 Task: Add Everyone Ruby Grapefruit Hand Sanitizer Spray to the cart.
Action: Mouse moved to (829, 297)
Screenshot: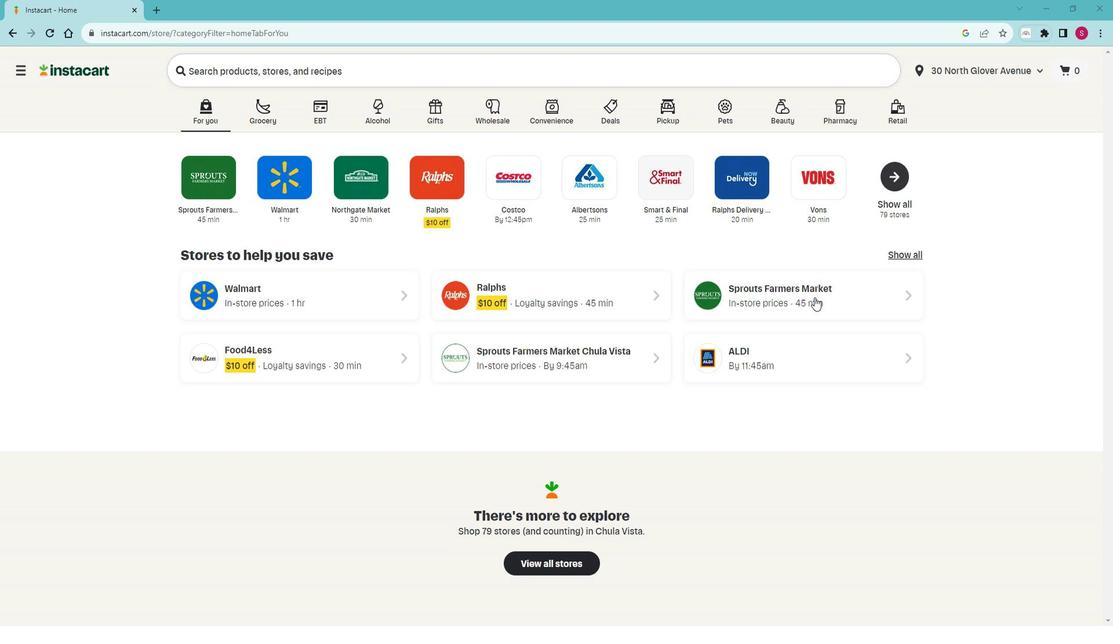
Action: Mouse pressed left at (829, 297)
Screenshot: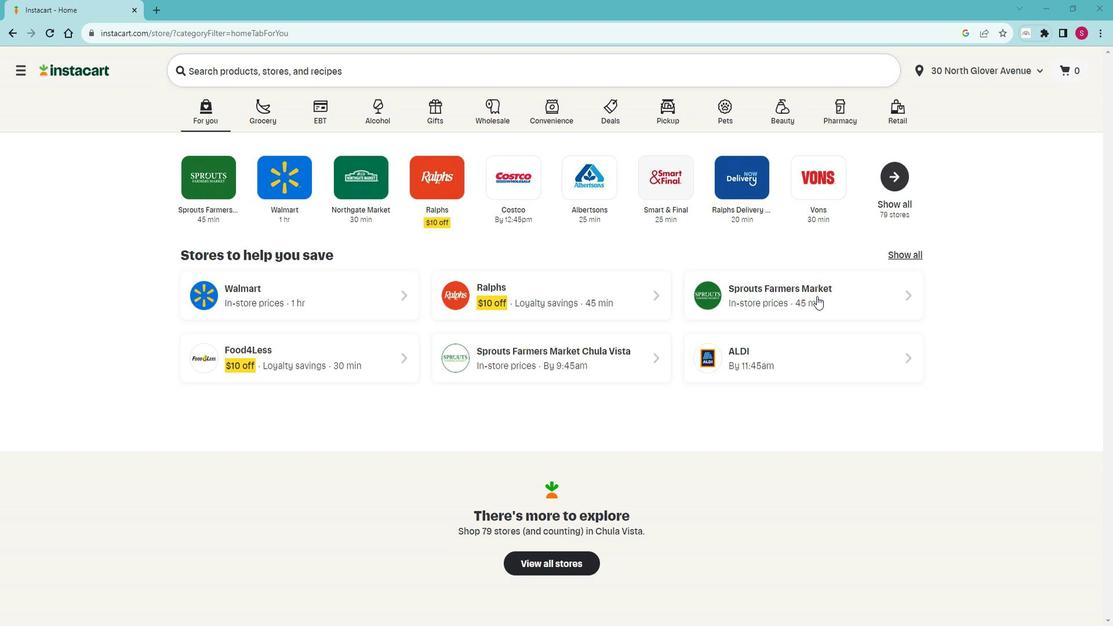 
Action: Mouse moved to (90, 411)
Screenshot: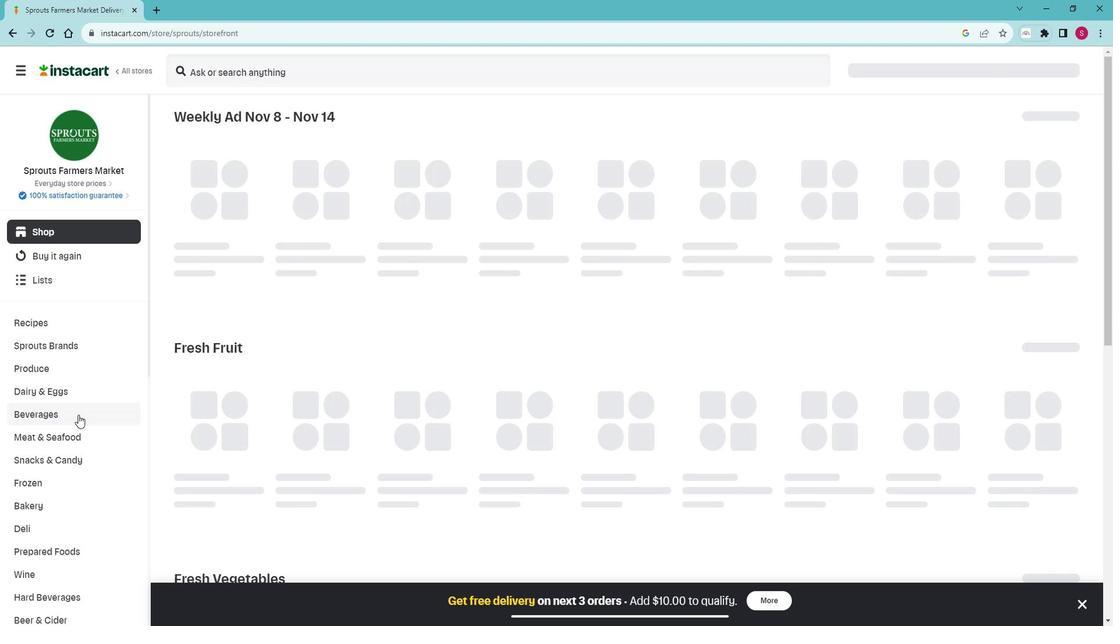 
Action: Mouse scrolled (90, 411) with delta (0, 0)
Screenshot: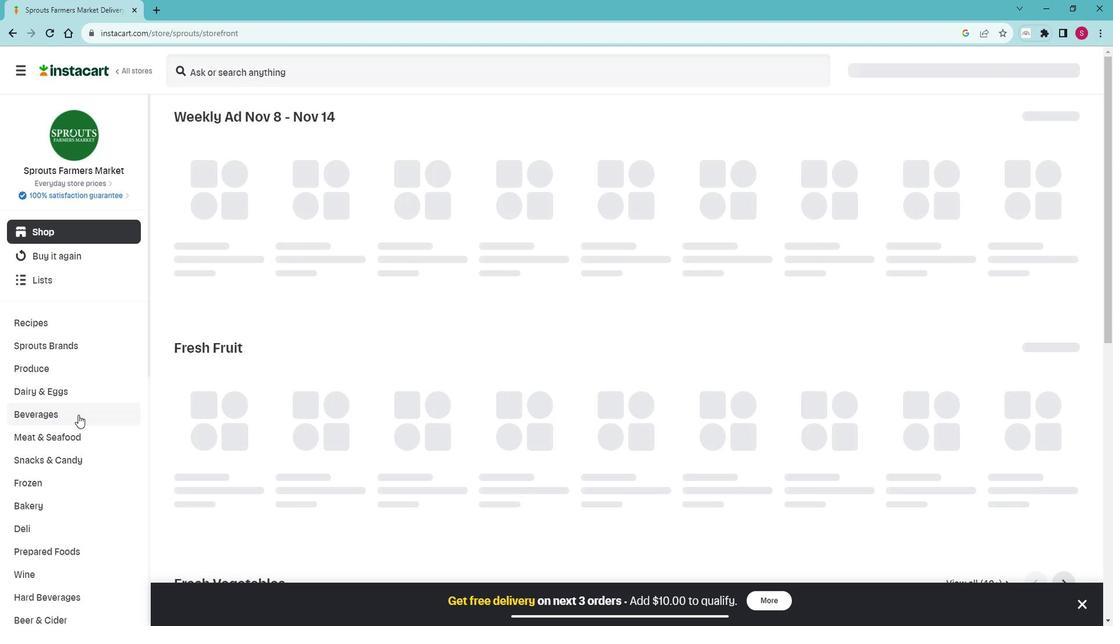
Action: Mouse scrolled (90, 411) with delta (0, 0)
Screenshot: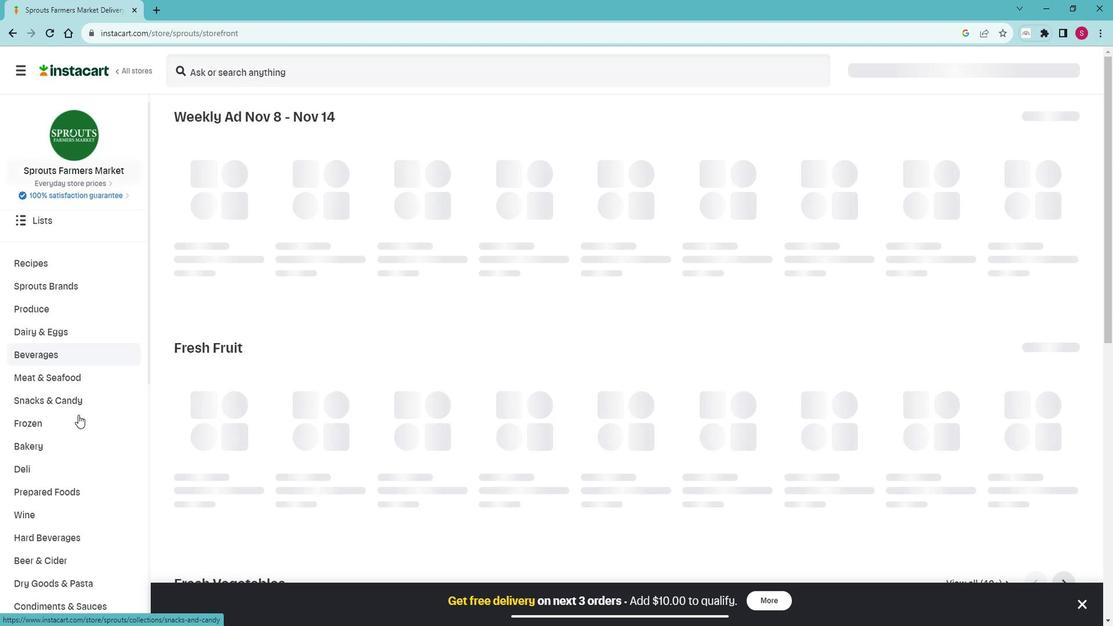 
Action: Mouse scrolled (90, 411) with delta (0, 0)
Screenshot: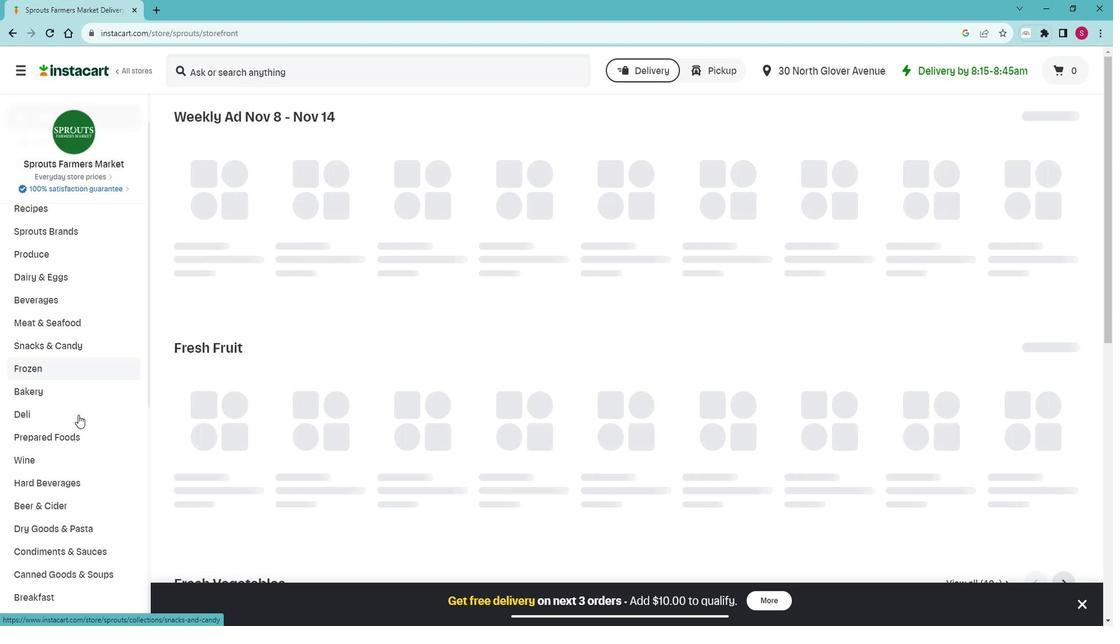 
Action: Mouse scrolled (90, 411) with delta (0, 0)
Screenshot: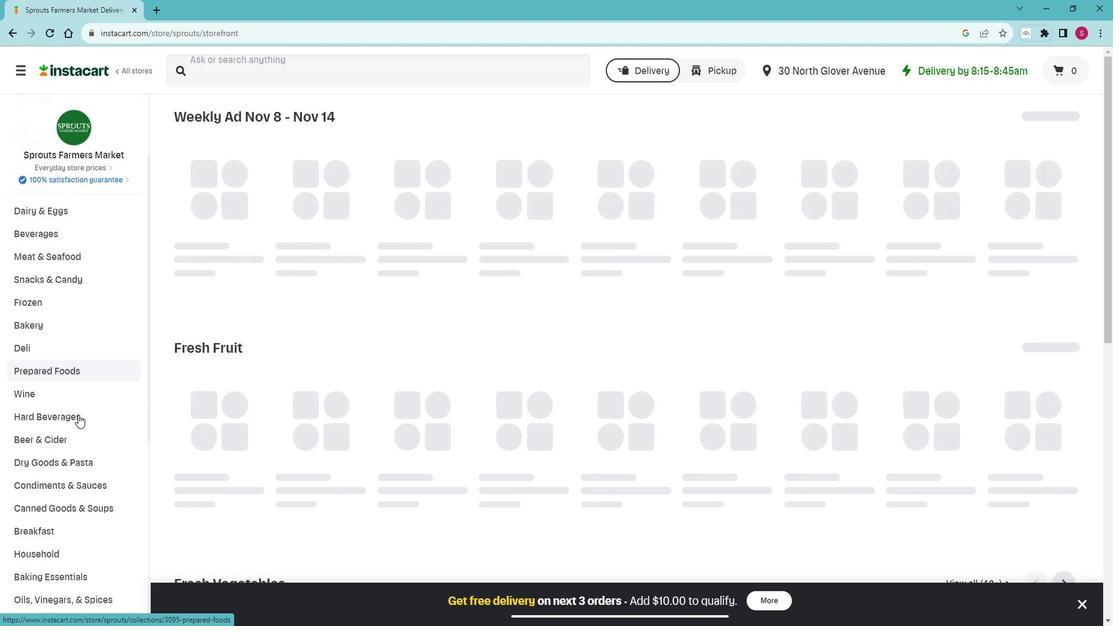 
Action: Mouse scrolled (90, 411) with delta (0, 0)
Screenshot: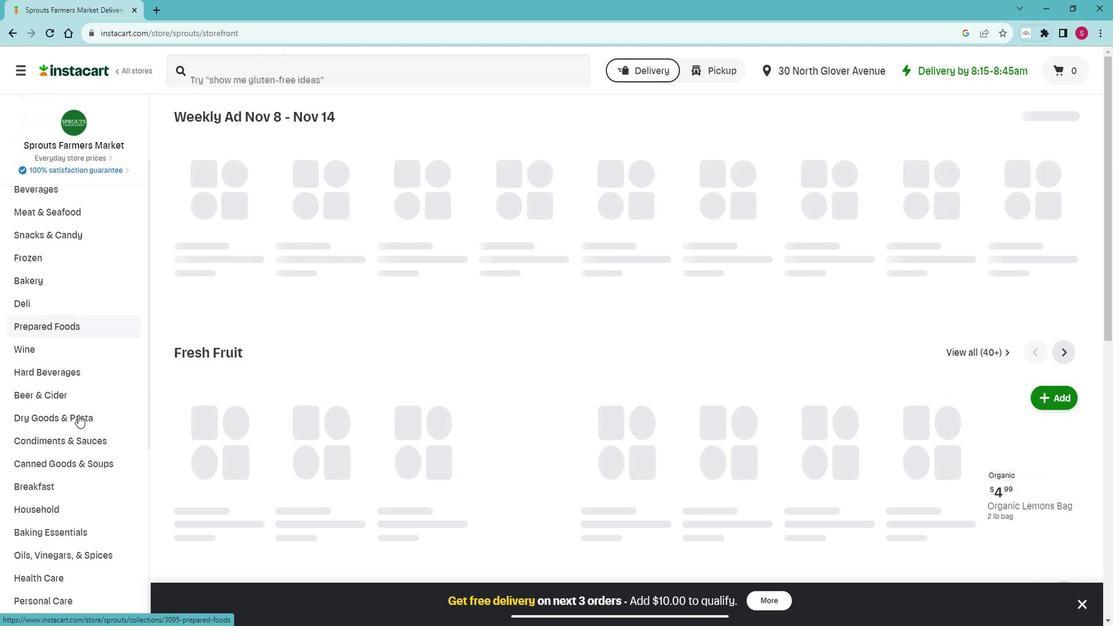 
Action: Mouse scrolled (90, 411) with delta (0, 0)
Screenshot: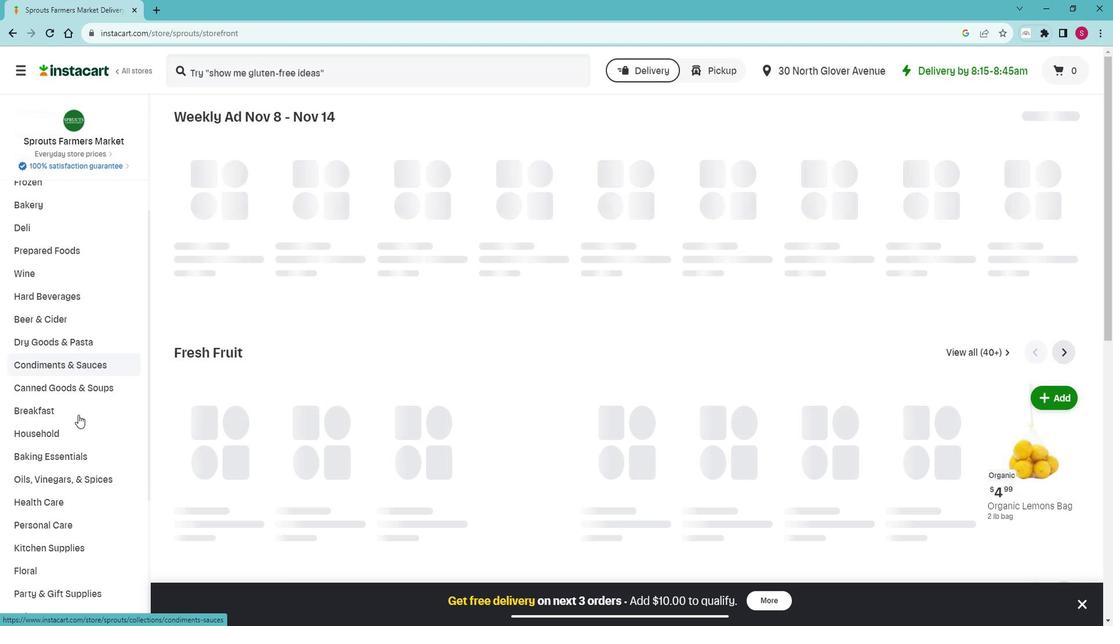 
Action: Mouse scrolled (90, 411) with delta (0, 0)
Screenshot: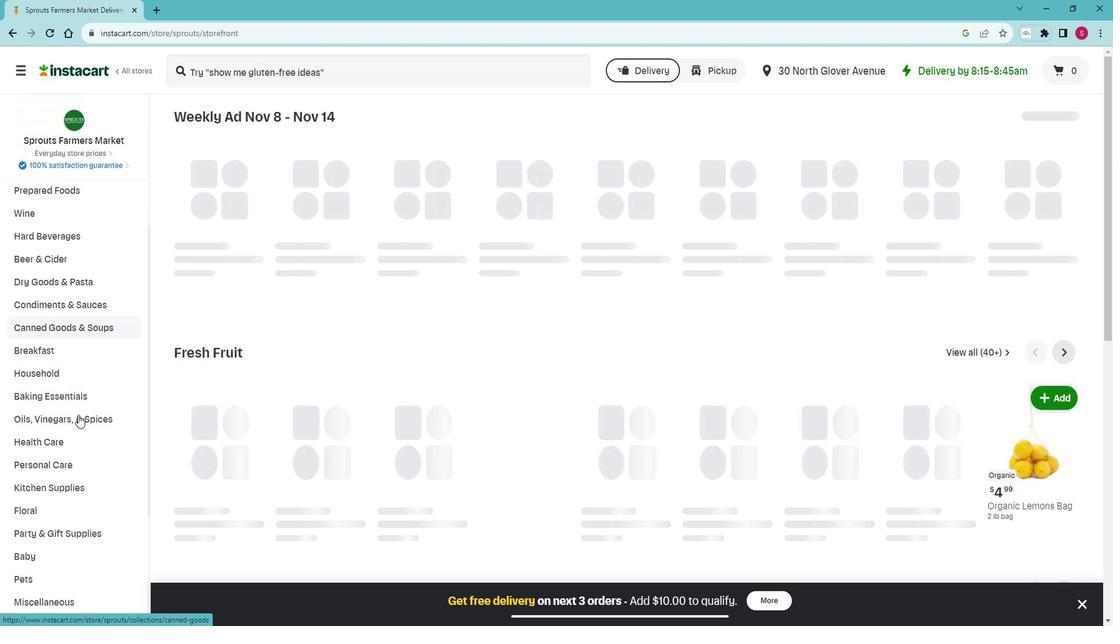 
Action: Mouse moved to (91, 400)
Screenshot: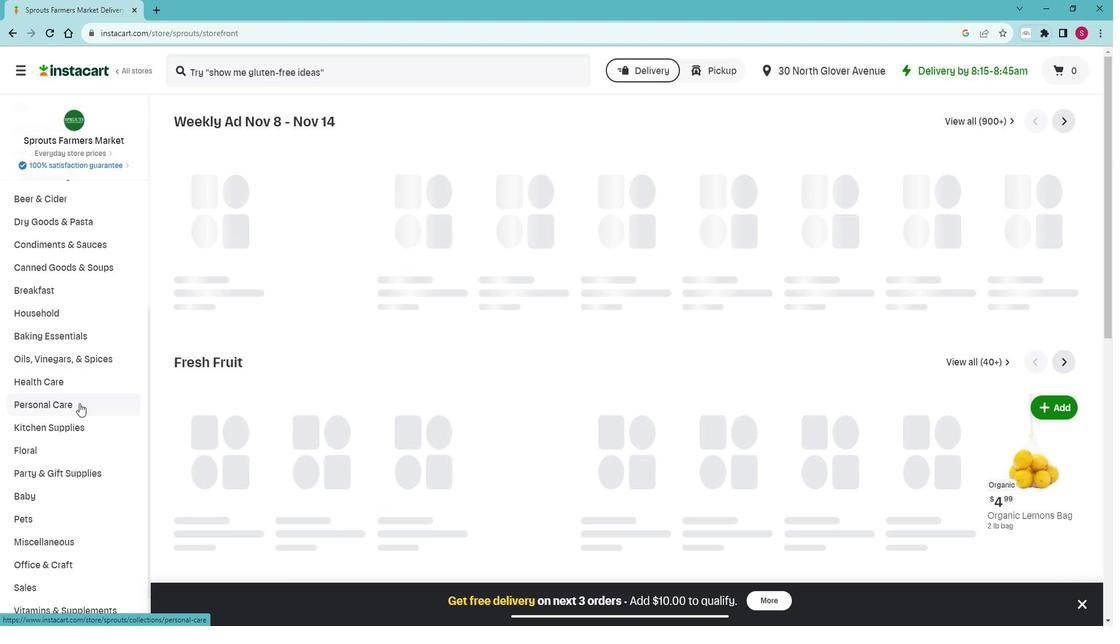 
Action: Mouse pressed left at (91, 400)
Screenshot: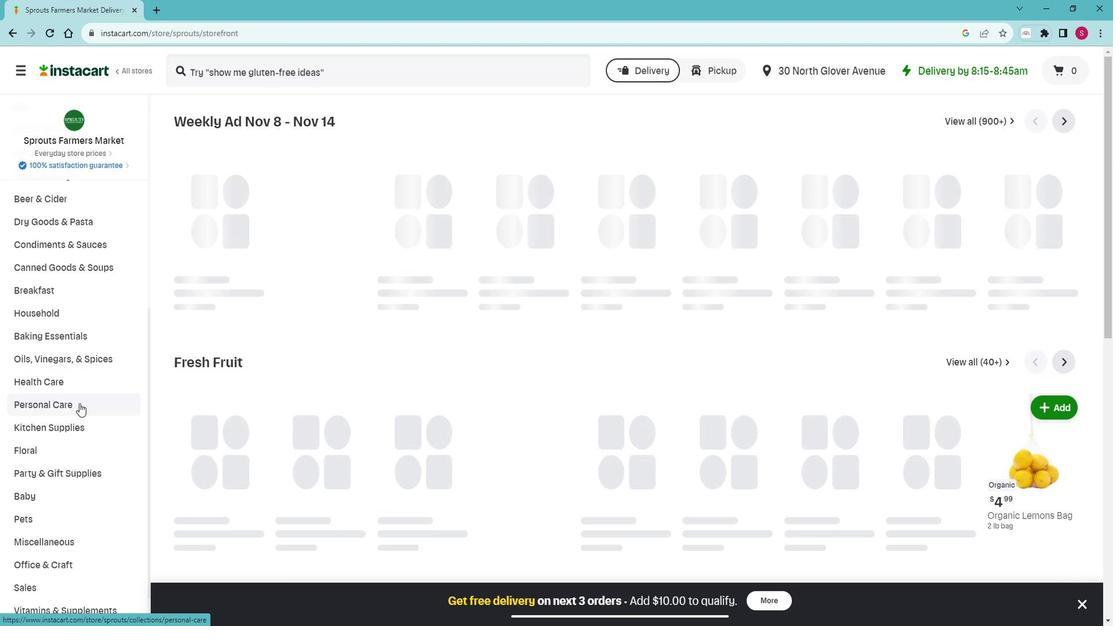 
Action: Mouse moved to (82, 418)
Screenshot: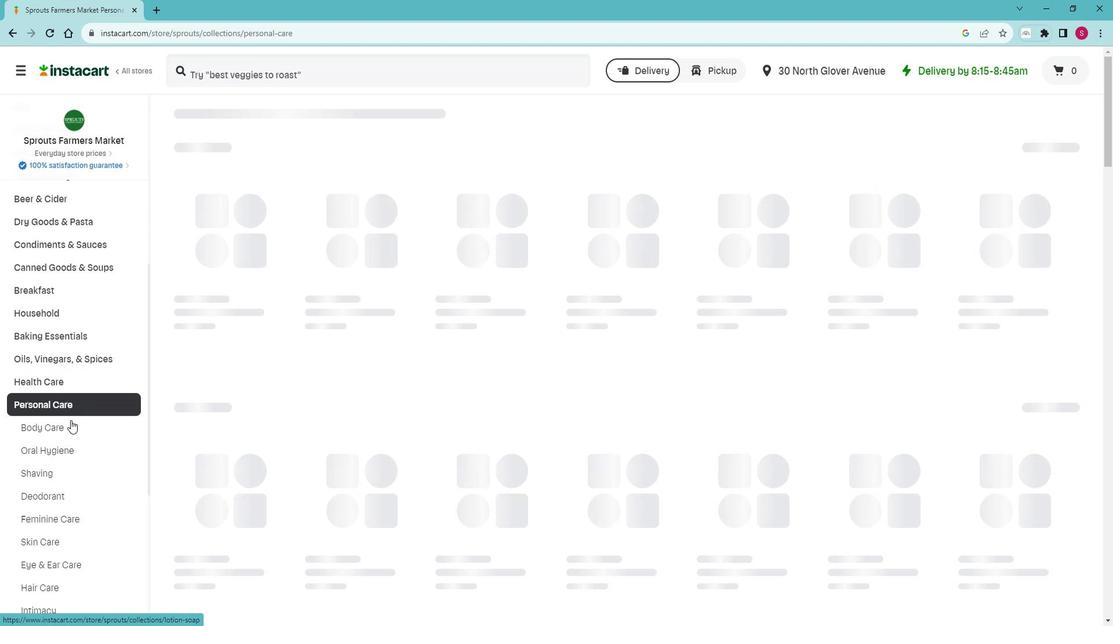 
Action: Mouse pressed left at (82, 418)
Screenshot: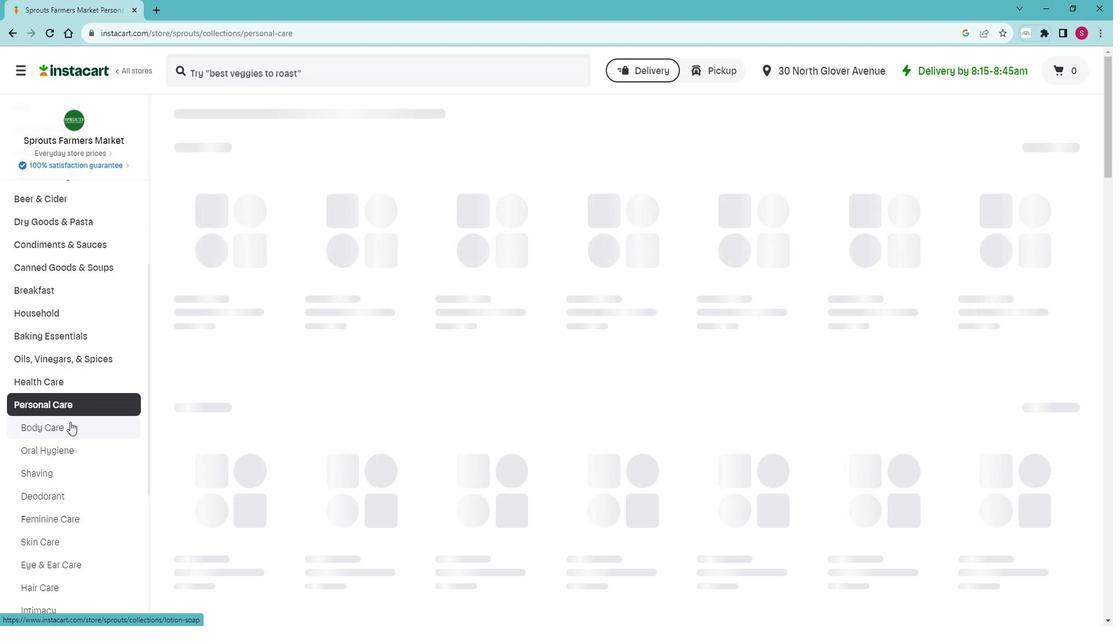 
Action: Mouse moved to (601, 171)
Screenshot: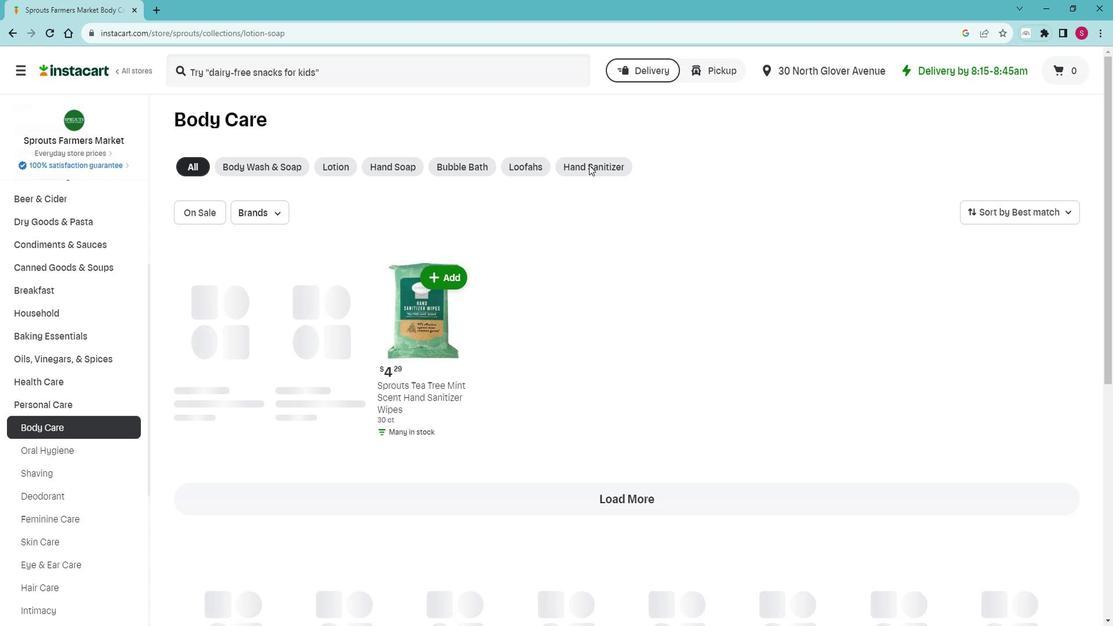 
Action: Mouse pressed left at (601, 171)
Screenshot: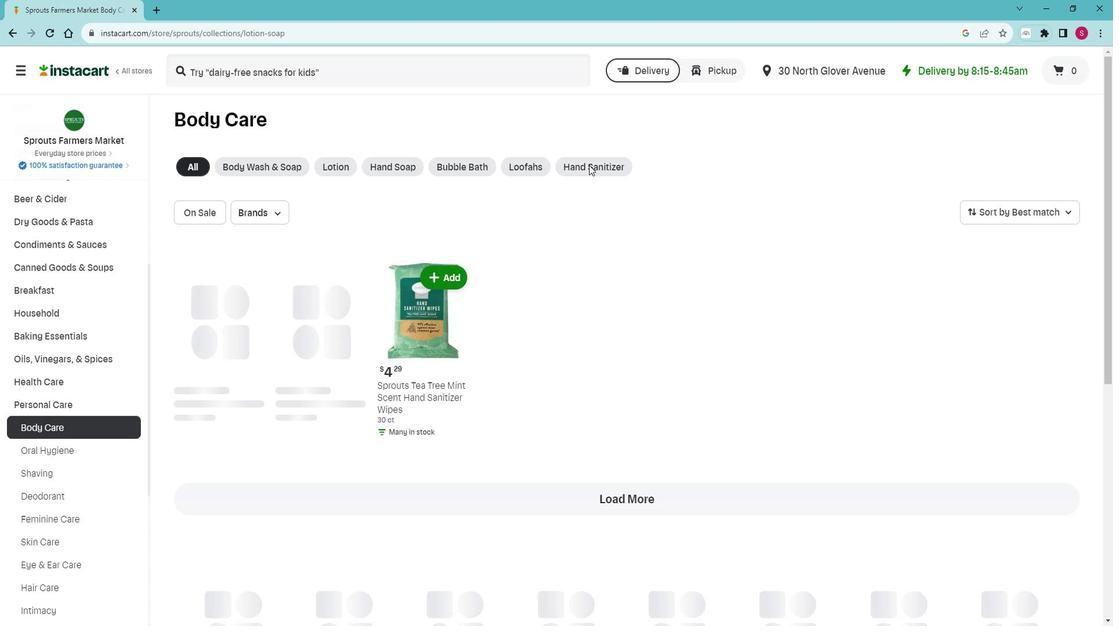 
Action: Mouse moved to (382, 88)
Screenshot: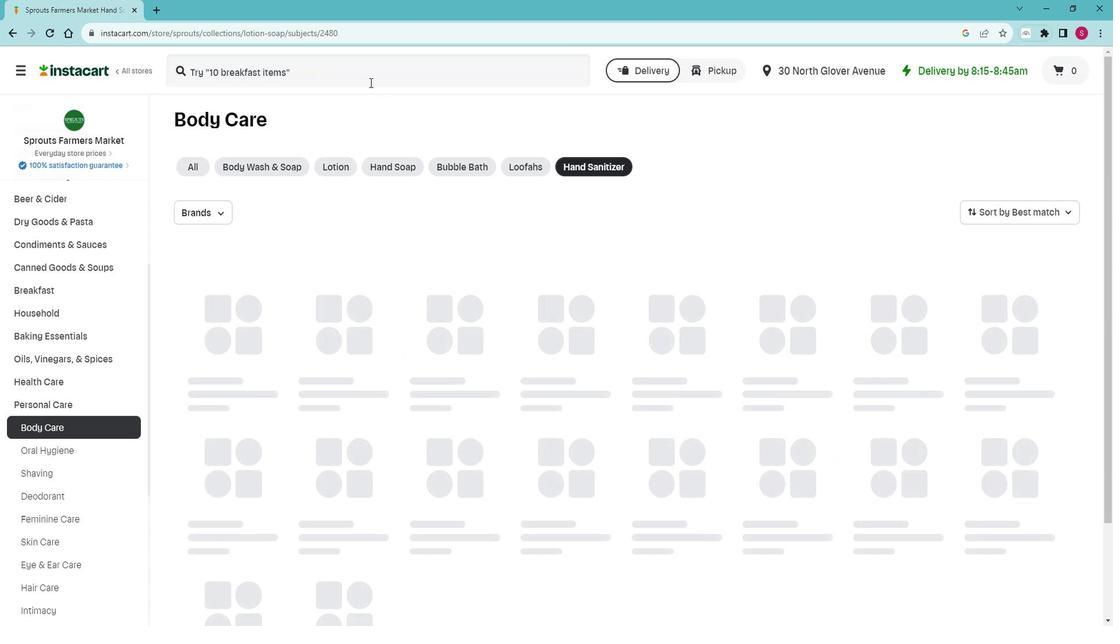 
Action: Mouse pressed left at (382, 88)
Screenshot: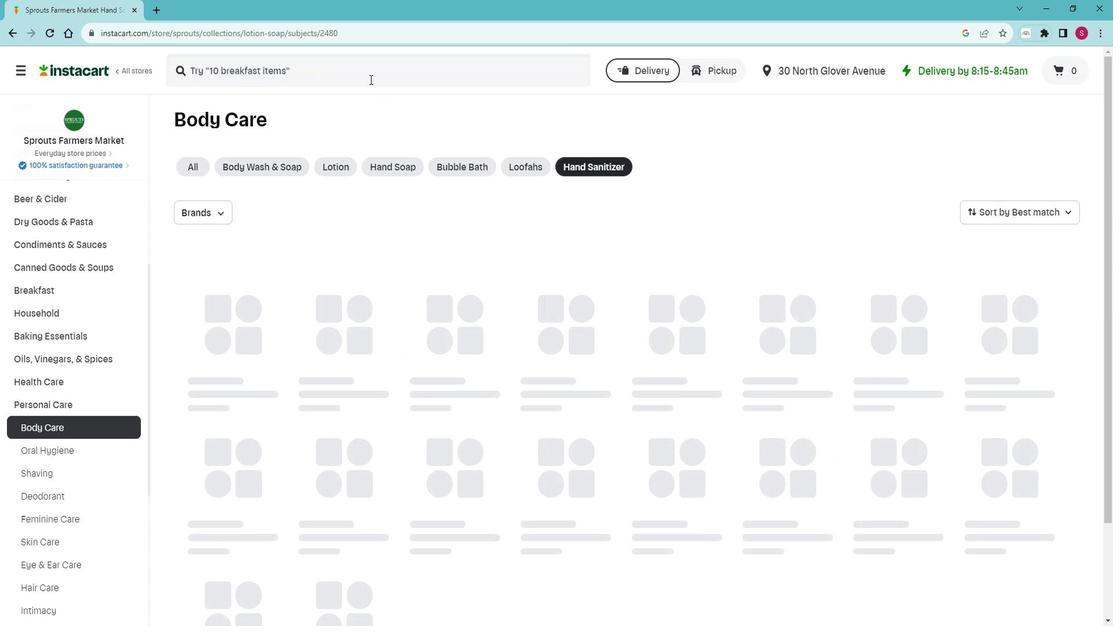 
Action: Key pressed <Key.shift>Everyone<Key.space><Key.shift><Key.shift>Ruby<Key.space><Key.shift><Key.shift><Key.shift>Grapefruit<Key.space><Key.shift>Hand<Key.space><Key.shift>Sanitizer<Key.space><Key.shift>Spray<Key.space><Key.enter>
Screenshot: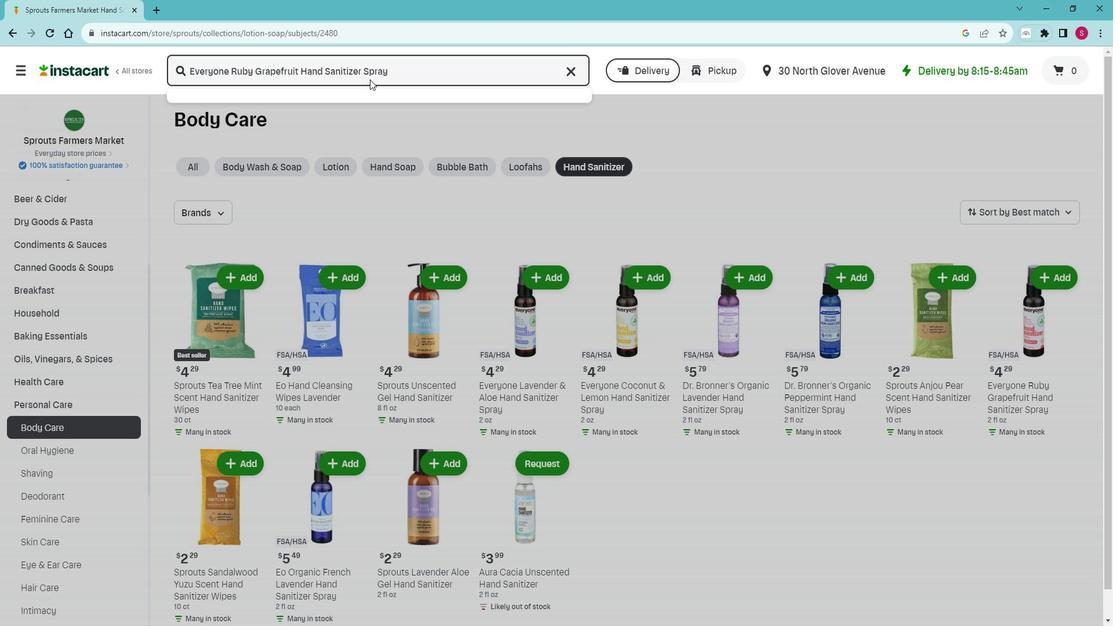 
Action: Mouse moved to (172, 203)
Screenshot: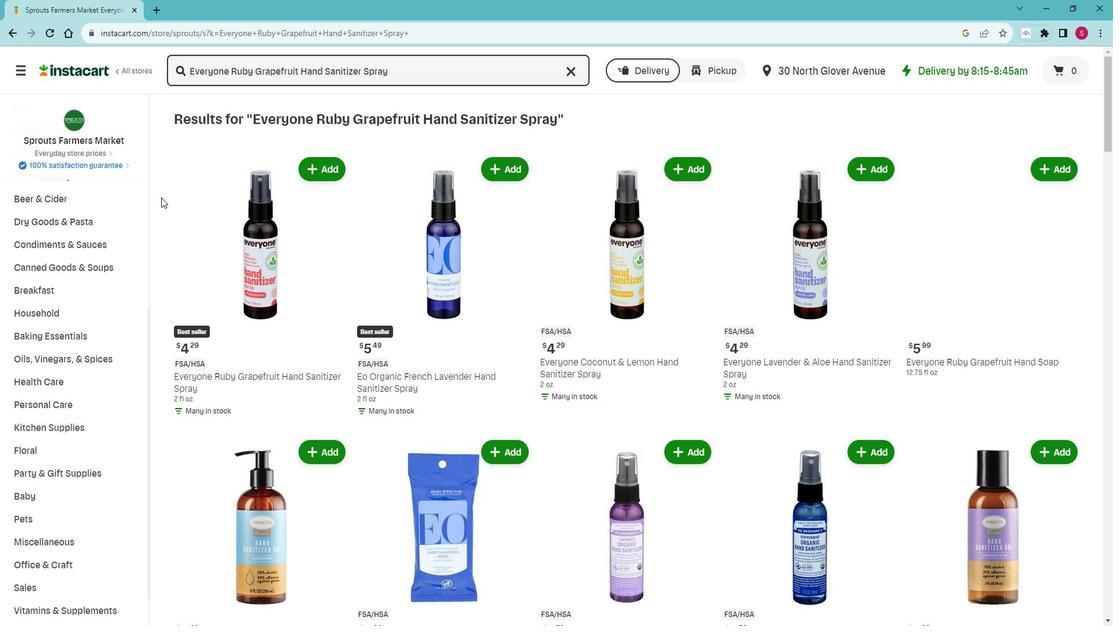 
Action: Mouse scrolled (172, 202) with delta (0, 0)
Screenshot: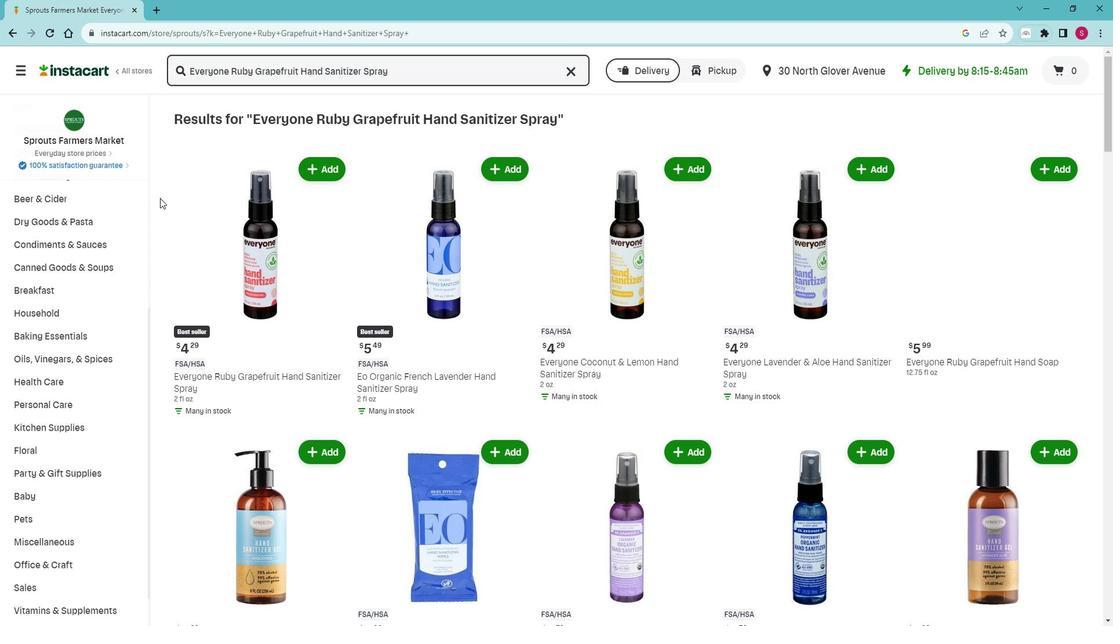 
Action: Mouse moved to (337, 113)
Screenshot: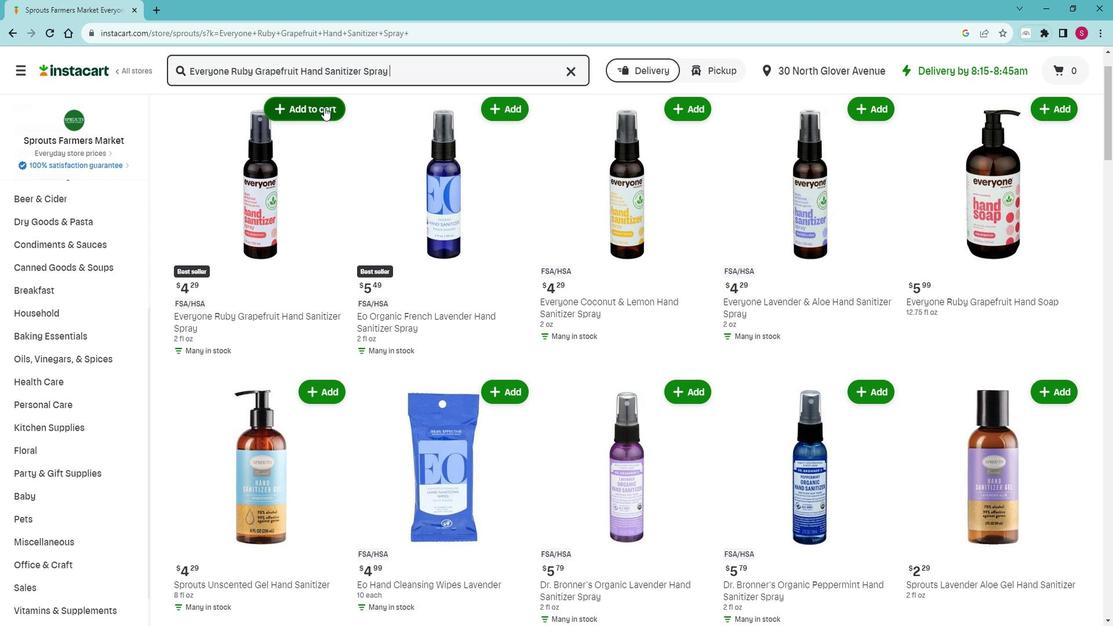
Action: Mouse pressed left at (337, 113)
Screenshot: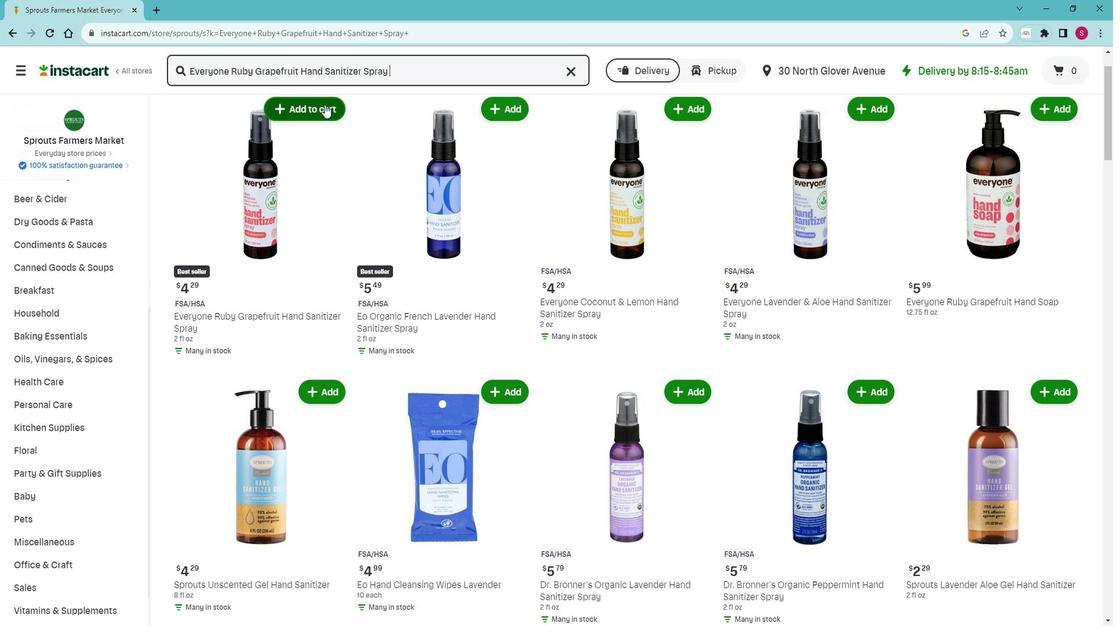 
Action: Mouse moved to (403, 98)
Screenshot: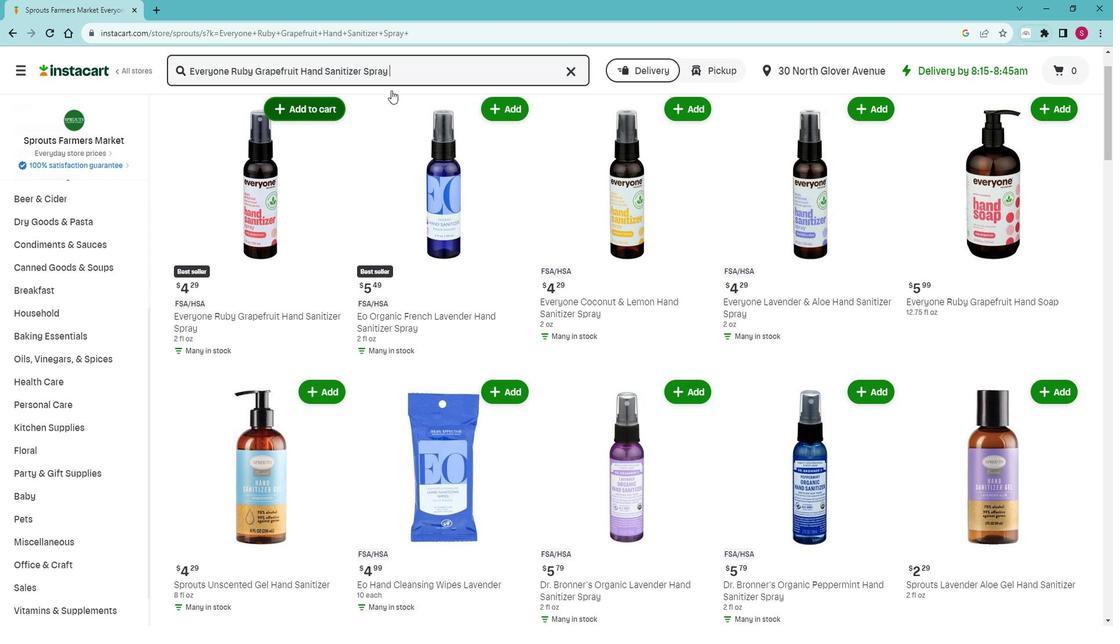 
